 Task: Book a 90-minute vintage car driving experience with classic automobiles.
Action: Mouse moved to (476, 197)
Screenshot: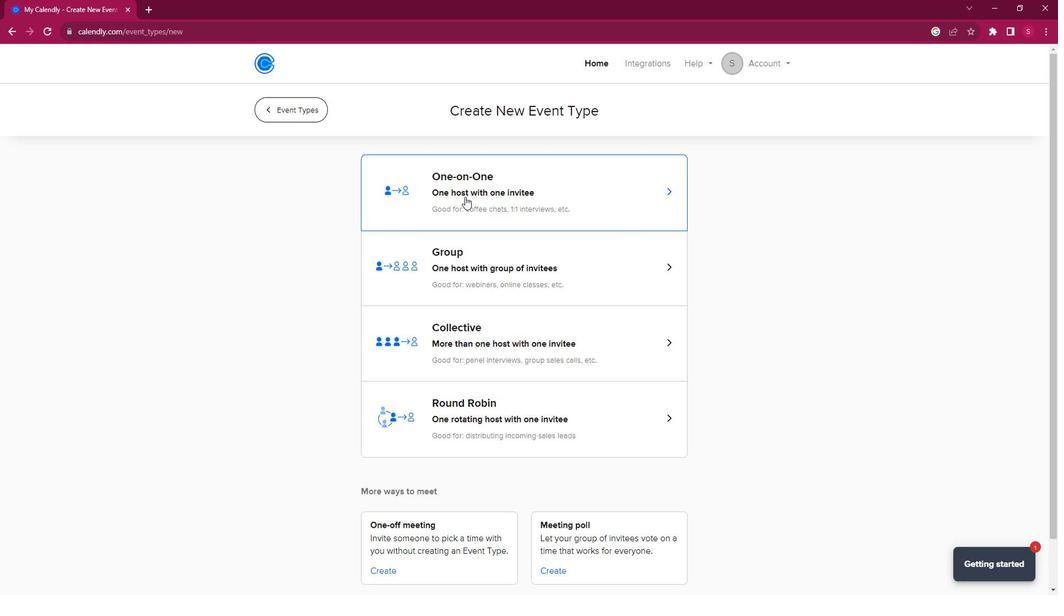 
Action: Mouse pressed left at (476, 197)
Screenshot: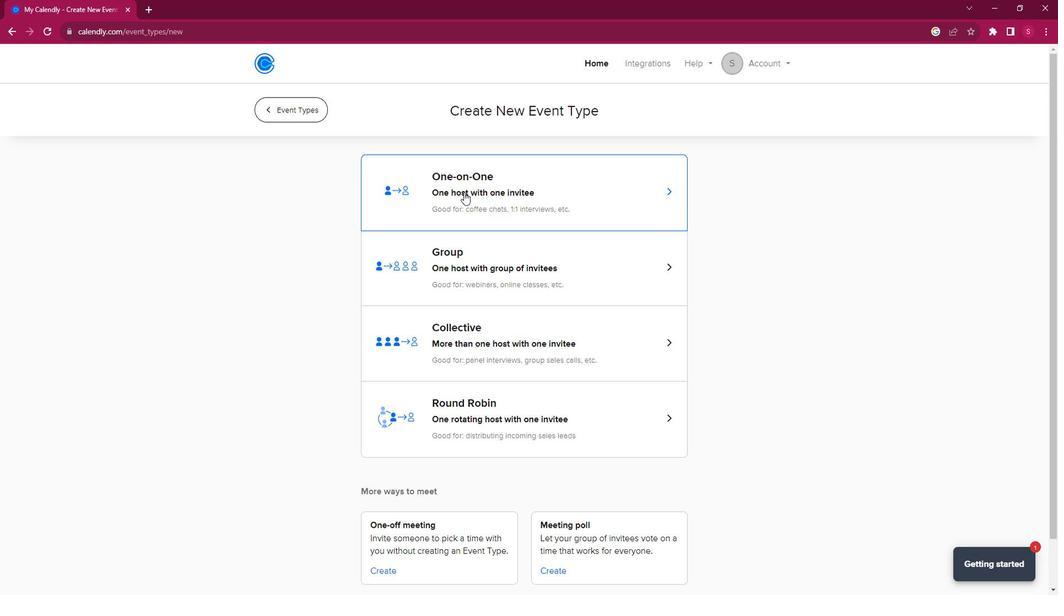 
Action: Mouse moved to (356, 264)
Screenshot: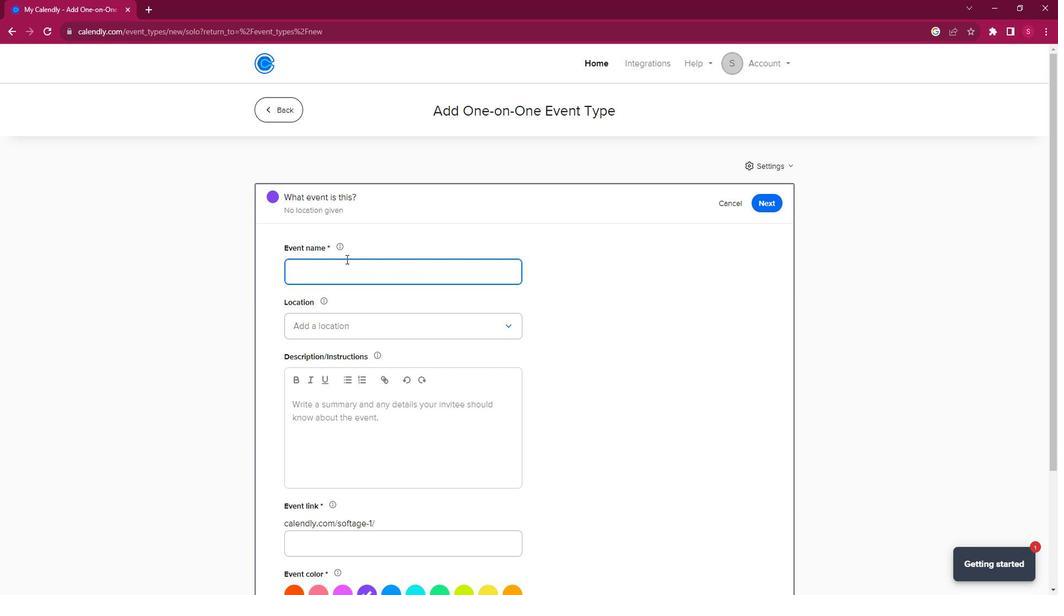 
Action: Key pressed <Key.shift><Key.shift><Key.shift><Key.shift><Key.shift><Key.shift><Key.shift><Key.shift><Key.shift><Key.shift><Key.shift><Key.shift>Vintage<Key.space><Key.shift><Key.shift>Car<Key.space><Key.shift><Key.shift>Driving<Key.space><Key.shift><Key.shift><Key.shift><Key.shift>Experience
Screenshot: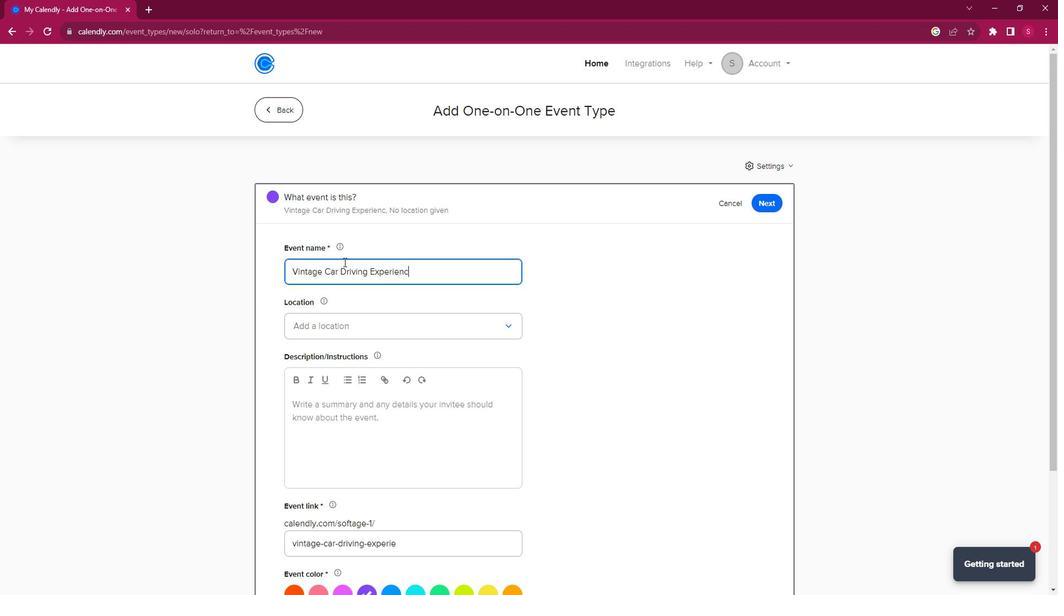 
Action: Mouse moved to (463, 329)
Screenshot: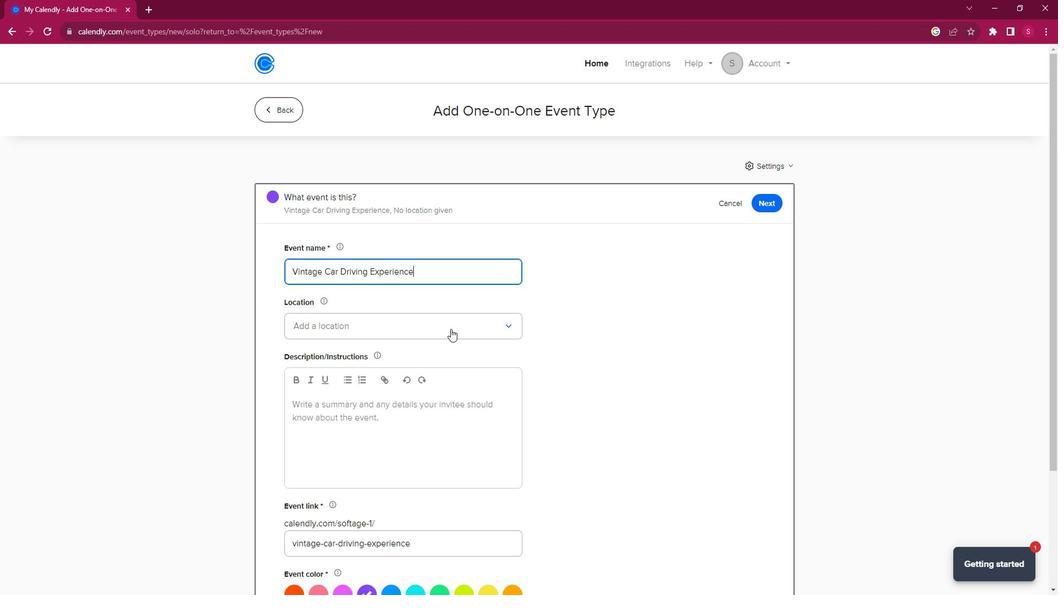 
Action: Mouse pressed left at (463, 329)
Screenshot: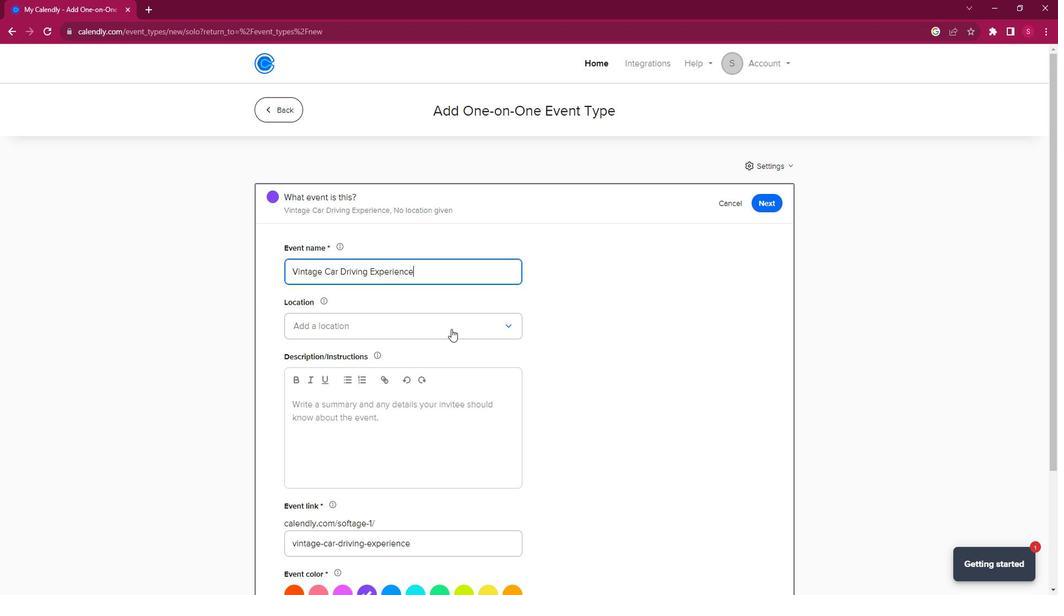 
Action: Mouse moved to (416, 353)
Screenshot: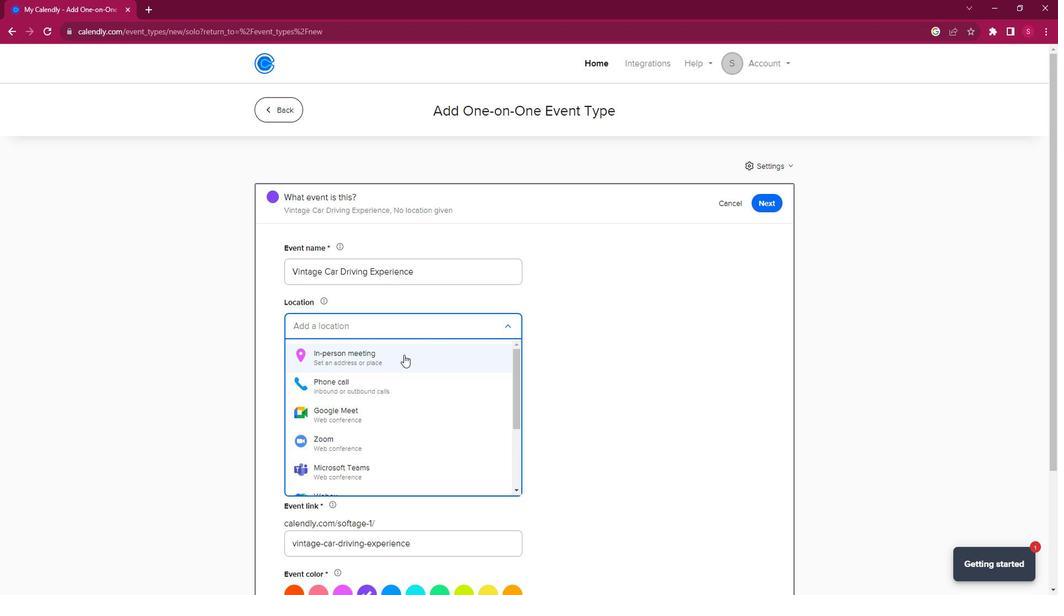 
Action: Mouse pressed left at (416, 353)
Screenshot: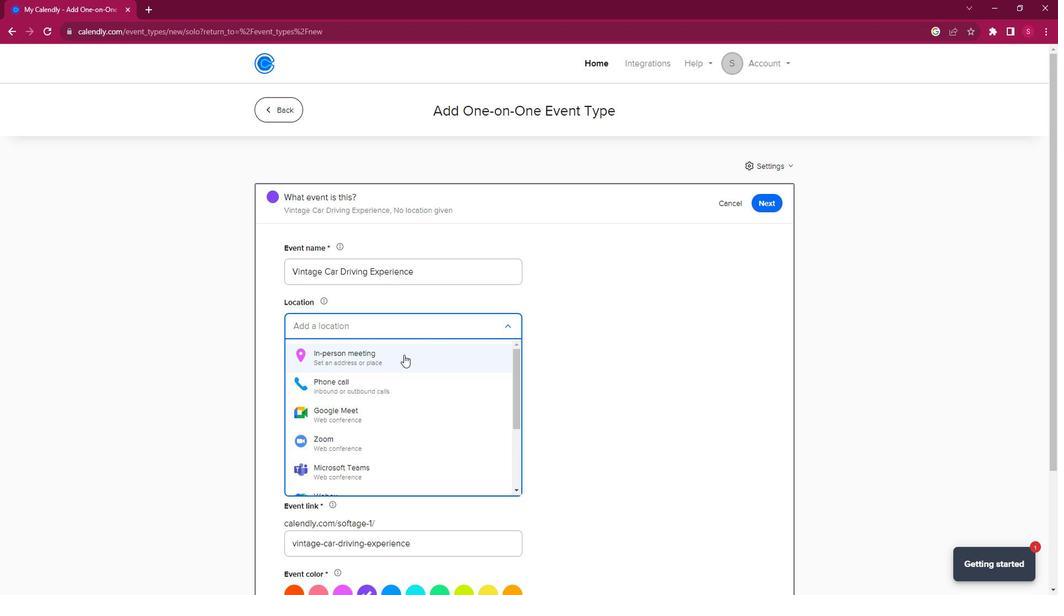 
Action: Mouse moved to (480, 201)
Screenshot: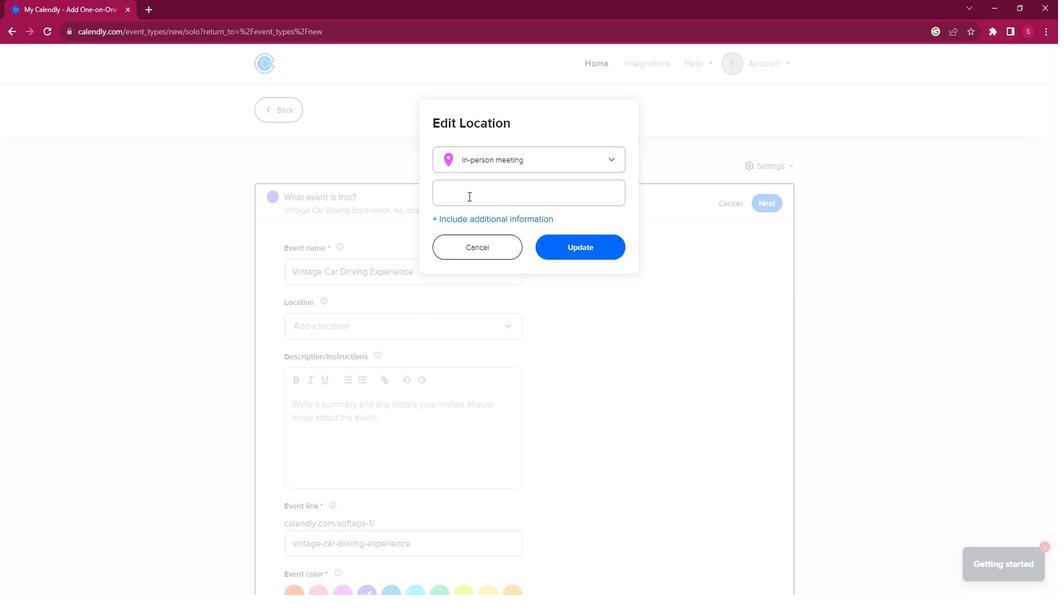 
Action: Mouse pressed left at (480, 201)
Screenshot: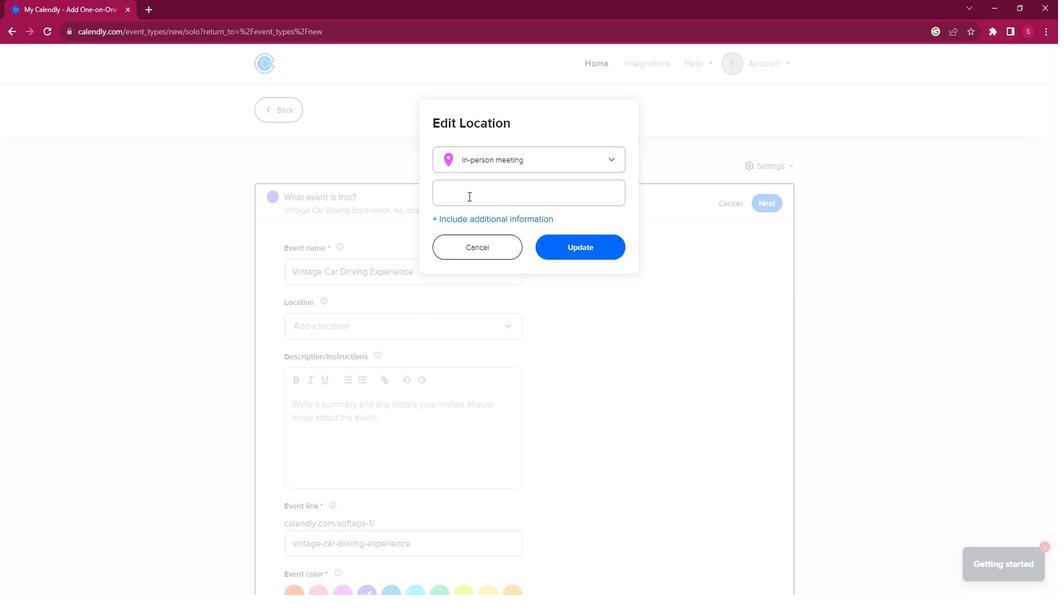 
Action: Key pressed <Key.shift>Vintage<Key.space><Key.shift><Key.shift><Key.shift>Car<Key.space><Key.shift><Key.shift><Key.shift><Key.shift><Key.shift><Key.shift><Key.shift><Key.shift><Key.shift><Key.shift><Key.shift><Key.shift><Key.shift><Key.shift><Key.shift><Key.shift><Key.shift>Hub,<Key.space><Key.shift><Key.shift>123<Key.space><Key.shift><Key.shift><Key.shift><Key.shift><Key.shift><Key.shift><Key.shift><Key.shift><Key.shift><Key.shift><Key.shift><Key.shift><Key.shift><Key.shift><Key.shift><Key.shift><Key.shift><Key.shift><Key.shift><Key.shift><Key.shift><Key.shift><Key.shift><Key.shift><Key.shift><Key.shift><Key.shift><Key.shift><Key.shift>Retro<Key.space><Key.shift>Road<Key.space><Key.backspace>,<Key.space><Key.shift><Key.shift><Key.shift><Key.shift><Key.shift><Key.shift><Key.shift><Key.shift><Key.shift>Nostalgia<Key.space><Key.shift>Springs,<Key.space><Key.shift><Key.shift><Key.shift><Key.shift>CA<Key.space>54321,<Key.space><Key.shift><Key.shift><Key.shift><Key.shift><Key.shift><Key.shift><Key.shift><Key.shift><Key.shift><Key.shift><Key.shift><Key.shift><Key.shift><Key.shift><Key.shift><Key.shift>United<Key.space><Key.shift>States
Screenshot: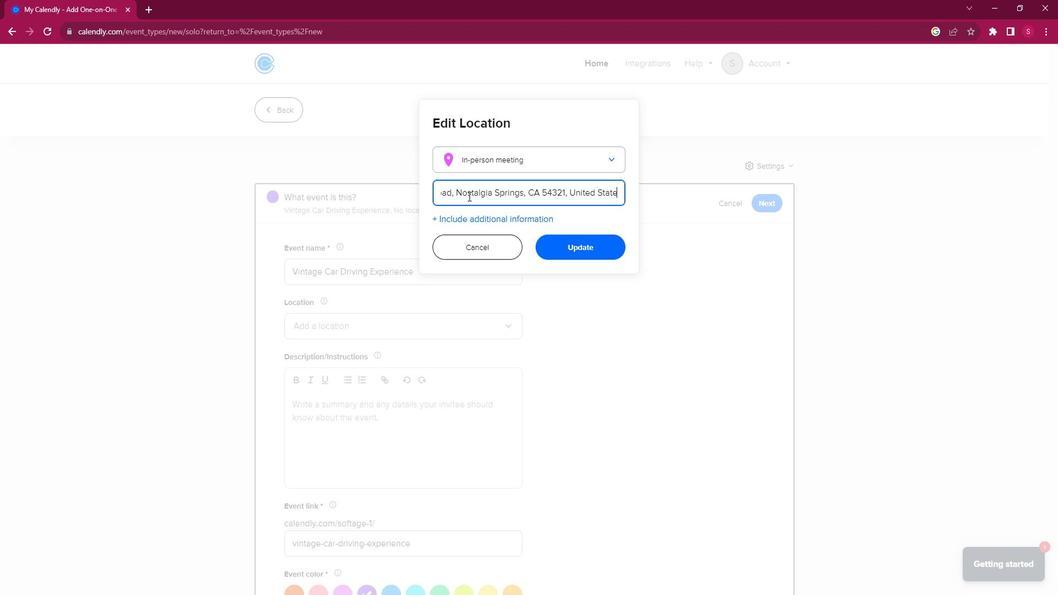 
Action: Mouse moved to (590, 248)
Screenshot: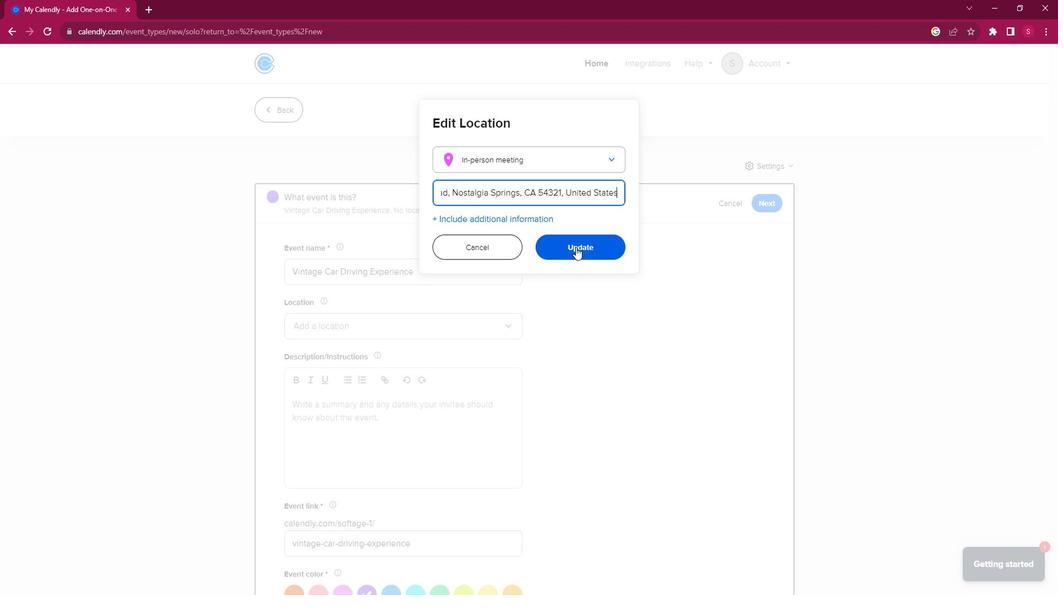 
Action: Mouse pressed left at (590, 248)
Screenshot: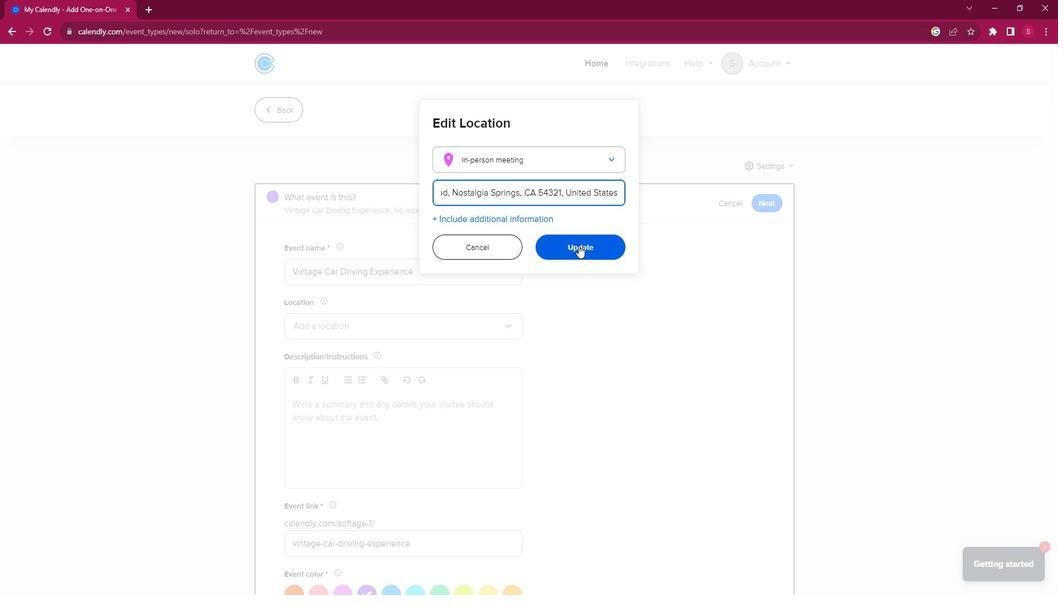 
Action: Mouse moved to (357, 441)
Screenshot: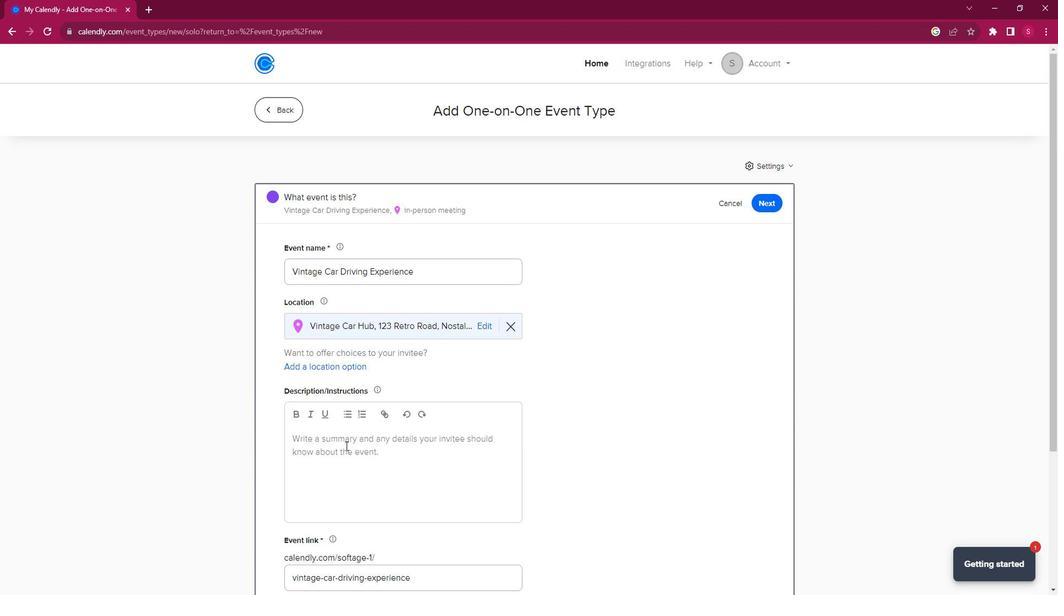 
Action: Mouse pressed left at (357, 441)
Screenshot: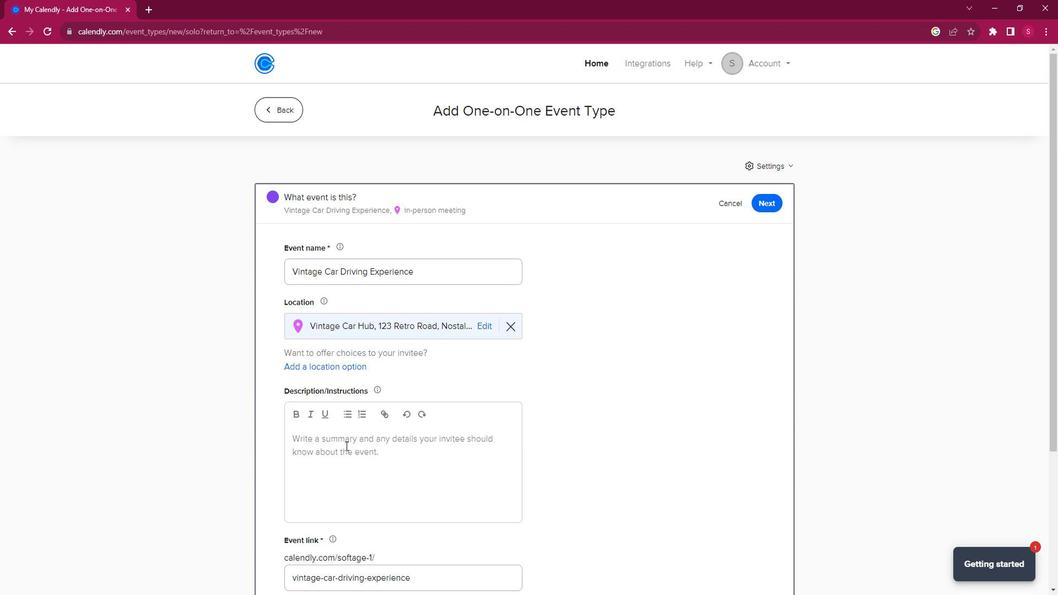 
Action: Key pressed <Key.shift>Welcome<Key.space><Key.shift>experince<Key.space>the<Key.space><Key.left><Key.left><Key.left><Key.left><Key.left><Key.left><Key.left><Key.left><Key.left><Key.left><Key.right><Key.right>e<Key.down>sheer<Key.space>joy<Key.space>of<Key.space>driving<Key.space>vintage<Key.space>classm<Key.backspace>ic<Key.space>automobiles<Key.space>in<Key.space>our<Key.space>adventure.<Key.space><Key.shift>Our<Key.space><Key.shift>Classic<Key.space><Key.shift>Car<Key.space><Key.shift>Driving<Key.space><Key.shift>Experience<Key.space>u<Key.backspace>is<Key.space>a<Key.space>f<Key.backspace>dream<Key.space>come<Key.space>true<Key.space>for<Key.space>car<Key.space>enthusiasts<Key.space>and<Key.space>history<Key.space>buffs<Key.space>alike.<Key.space><Key.shift><Key.shift><Key.shift><Key.shift><Key.shift>Get<Key.space>behind<Key.space>the<Key.space>wheel<Key.space>of<Key.space>iconic<Key.space>cars<Key.space>fron<Key.backspace>m<Key.space>a<Key.space>bygone<Key.space>ere<Key.backspace>a,<Key.space>feel<Key.space>the<Key.space>rumble<Key.space>of<Key.space>their<Key.space>engines,<Key.space>and<Key.space>cruise<Key.space>through<Key.space>scenic<Key.space>landscapes<Key.space>for<Key.space>an<Key.space>i<Key.backspace>unforgettable<Key.space>journey<Key.space>through<Key.space>time.
Screenshot: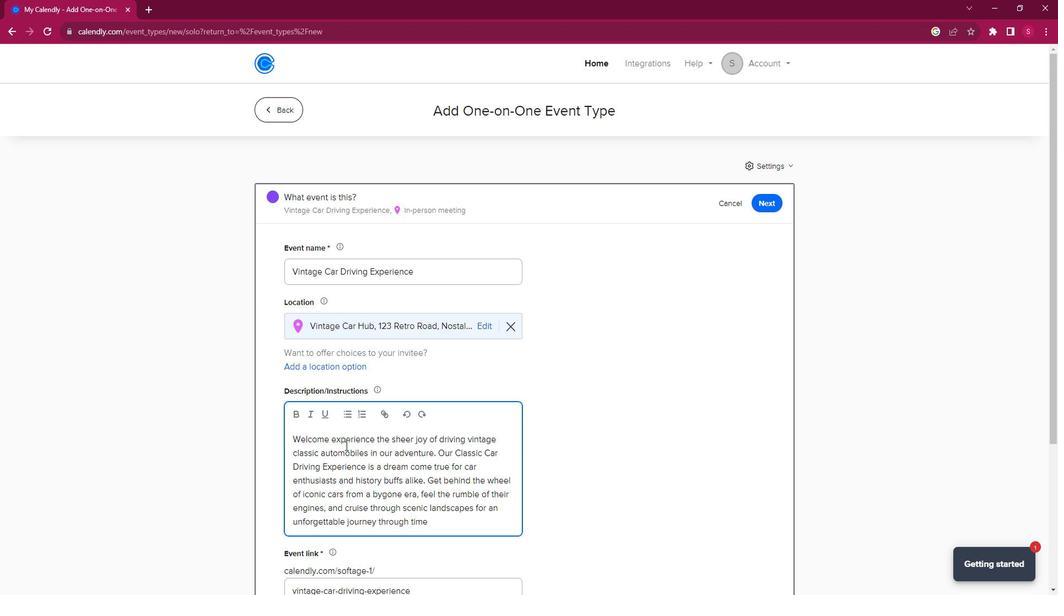 
Action: Mouse moved to (496, 487)
Screenshot: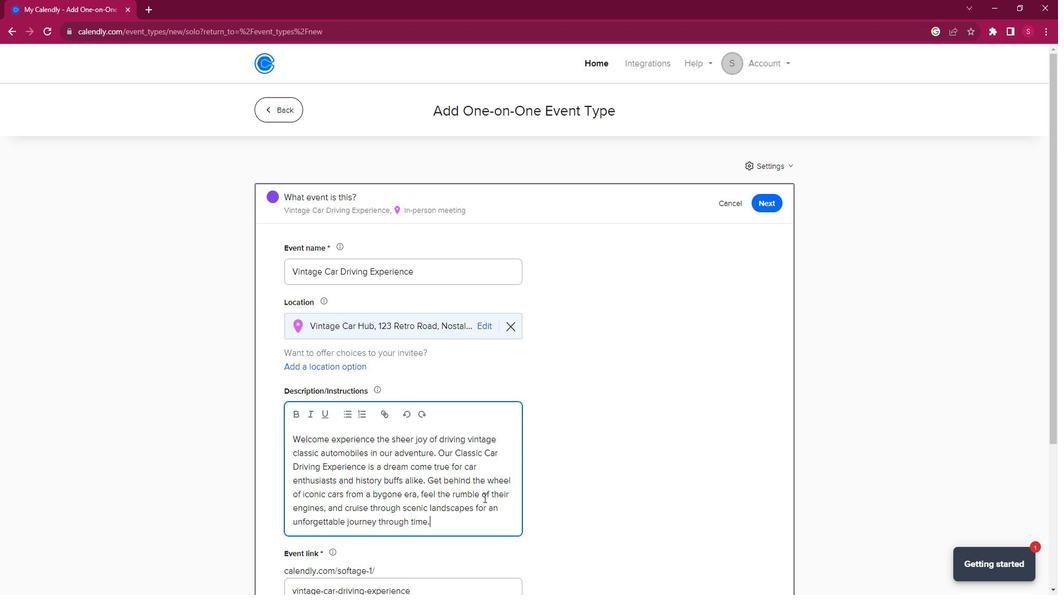 
Action: Mouse scrolled (496, 487) with delta (0, 0)
Screenshot: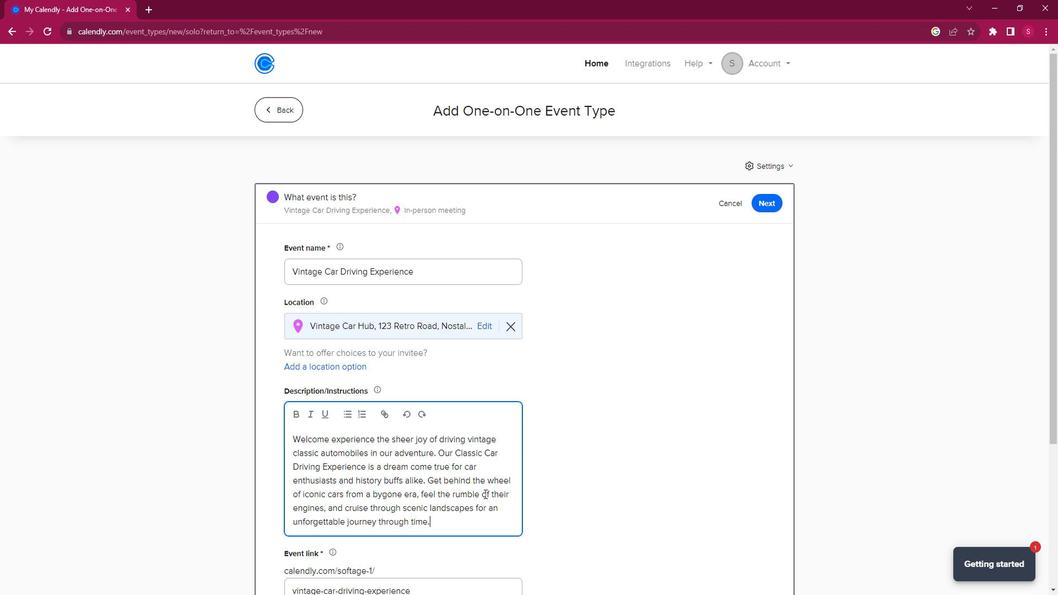 
Action: Mouse scrolled (496, 487) with delta (0, 0)
Screenshot: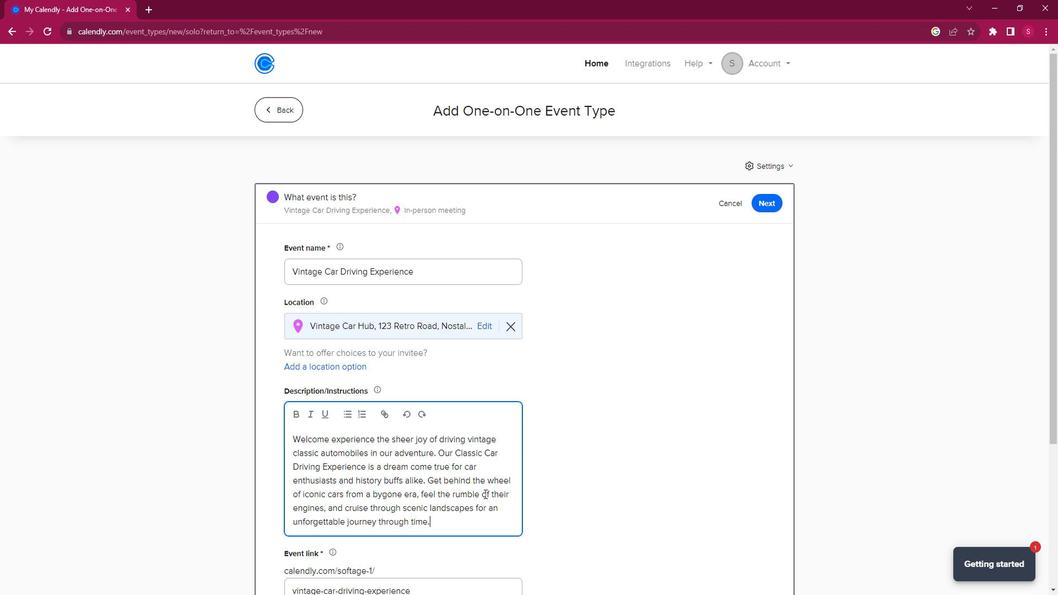 
Action: Mouse scrolled (496, 487) with delta (0, 0)
Screenshot: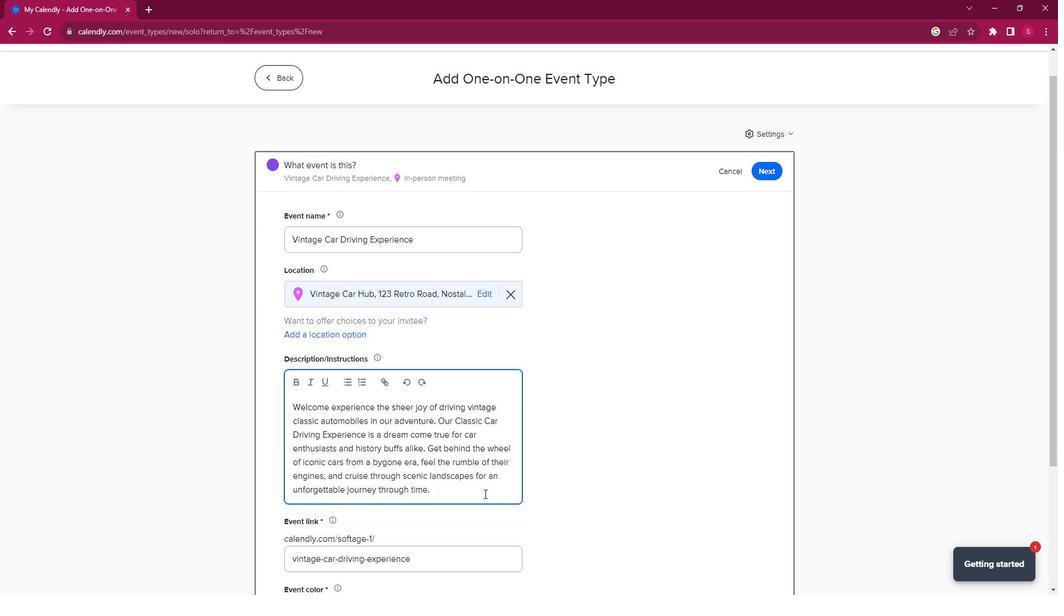 
Action: Mouse moved to (337, 465)
Screenshot: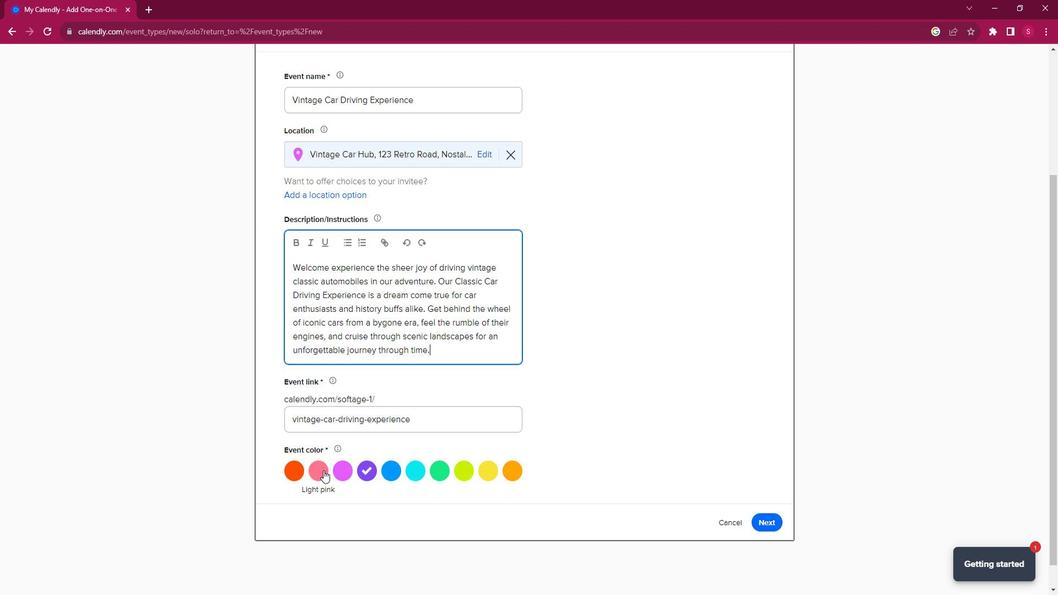 
Action: Mouse pressed left at (337, 465)
Screenshot: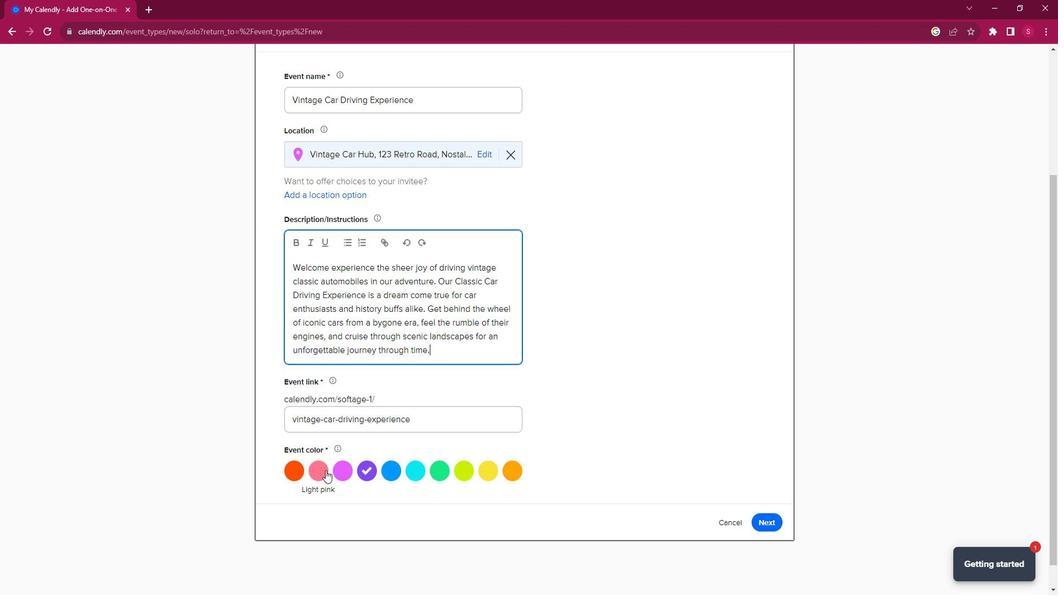 
Action: Mouse moved to (773, 513)
Screenshot: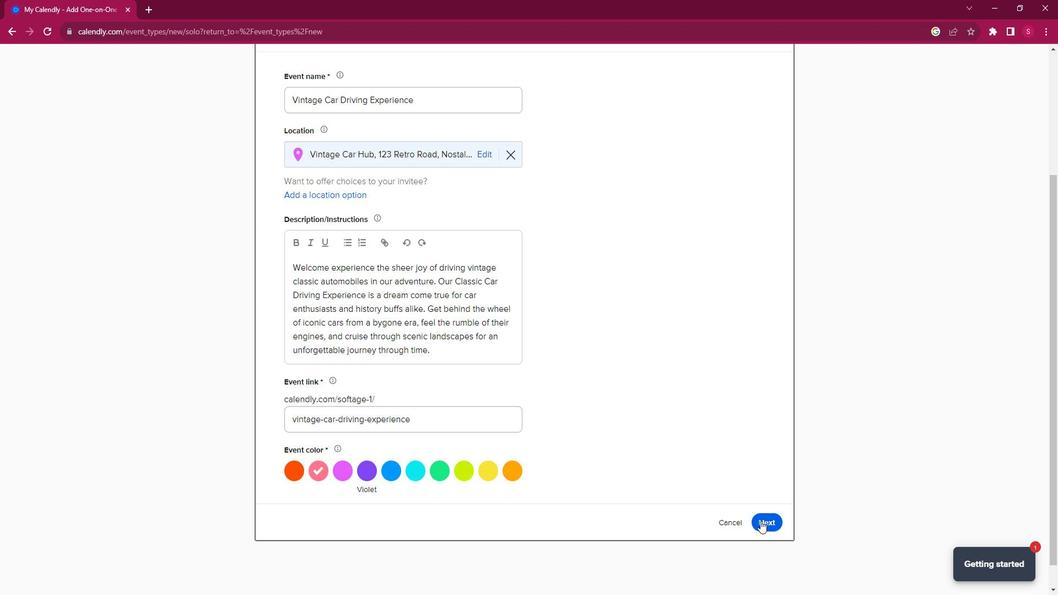 
Action: Mouse pressed left at (773, 513)
Screenshot: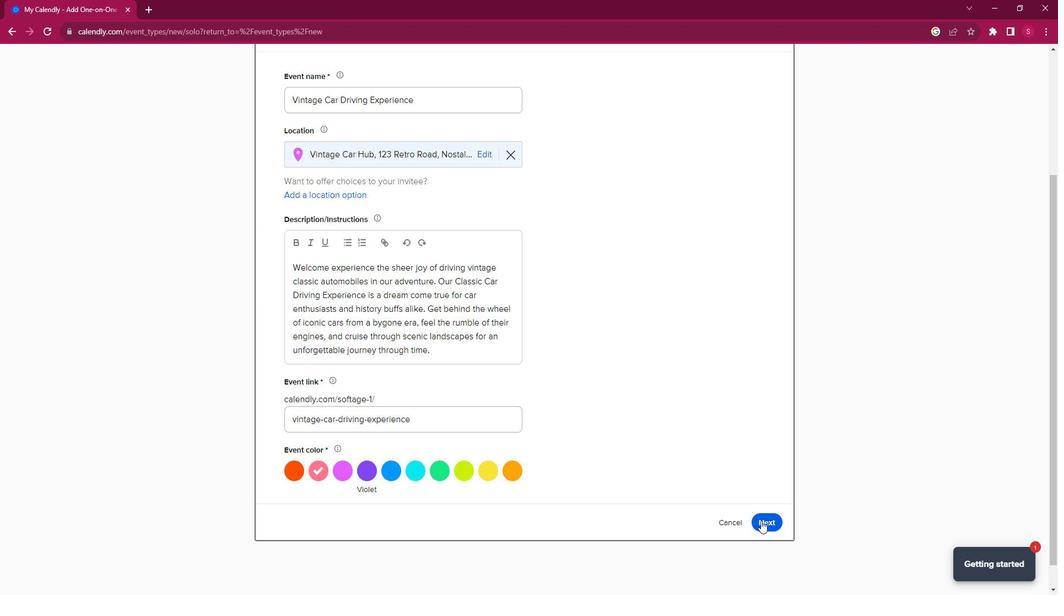 
Action: Mouse moved to (500, 307)
Screenshot: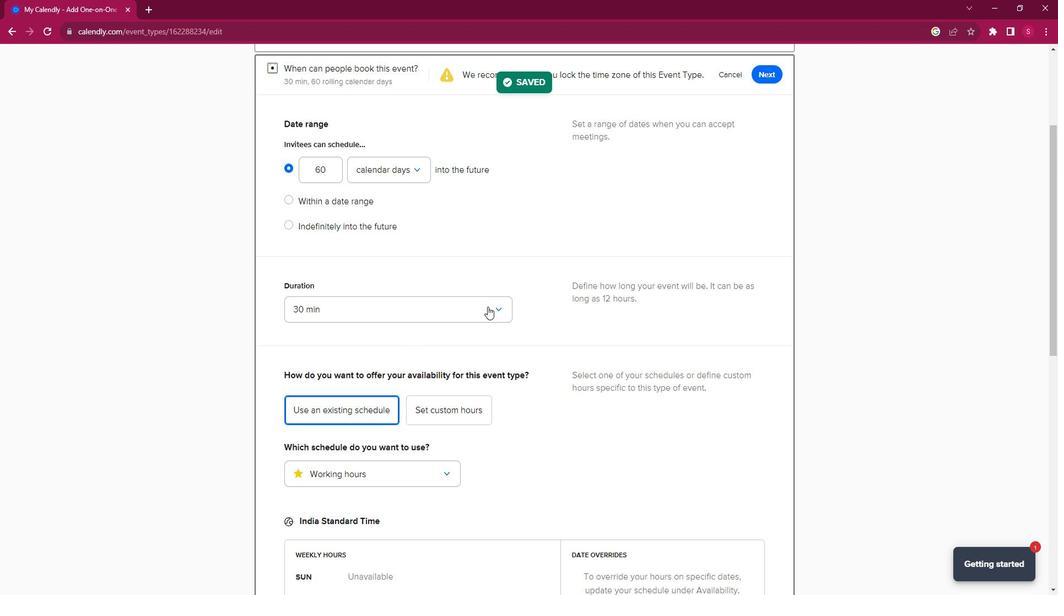 
Action: Mouse pressed left at (500, 307)
Screenshot: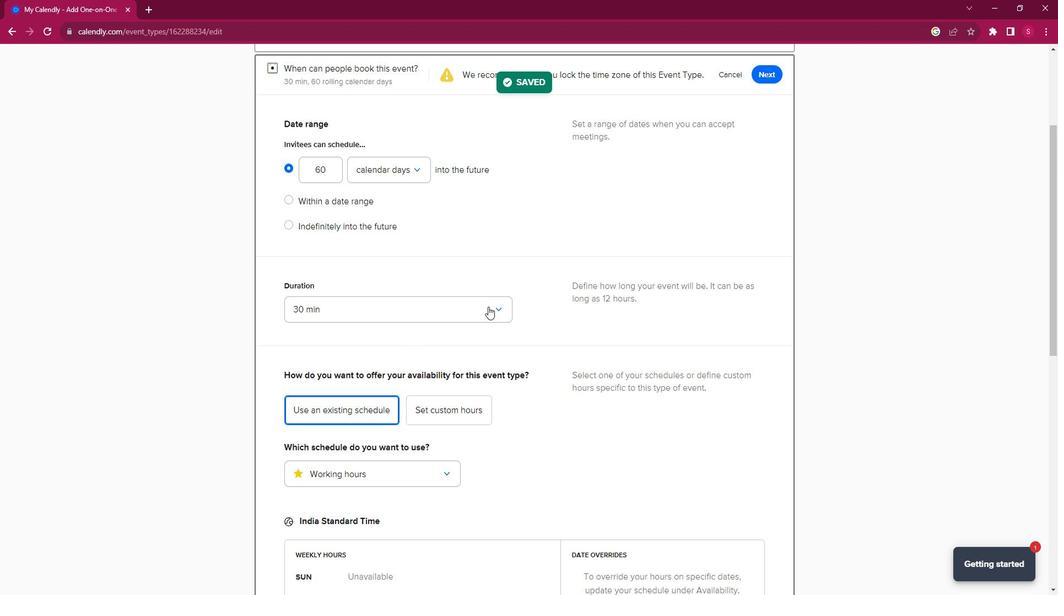 
Action: Mouse moved to (379, 426)
Screenshot: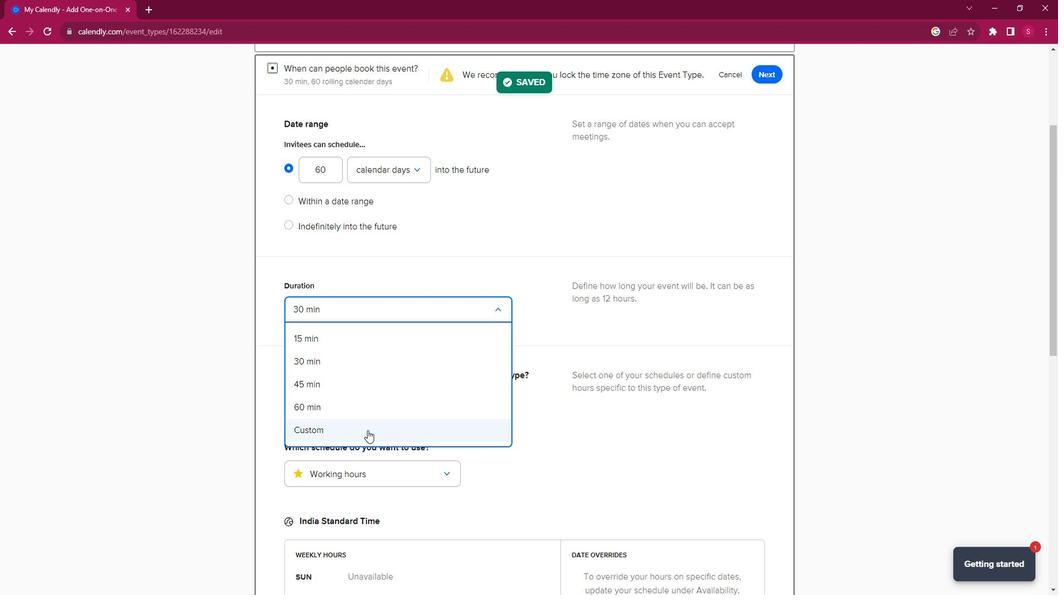 
Action: Mouse pressed left at (379, 426)
Screenshot: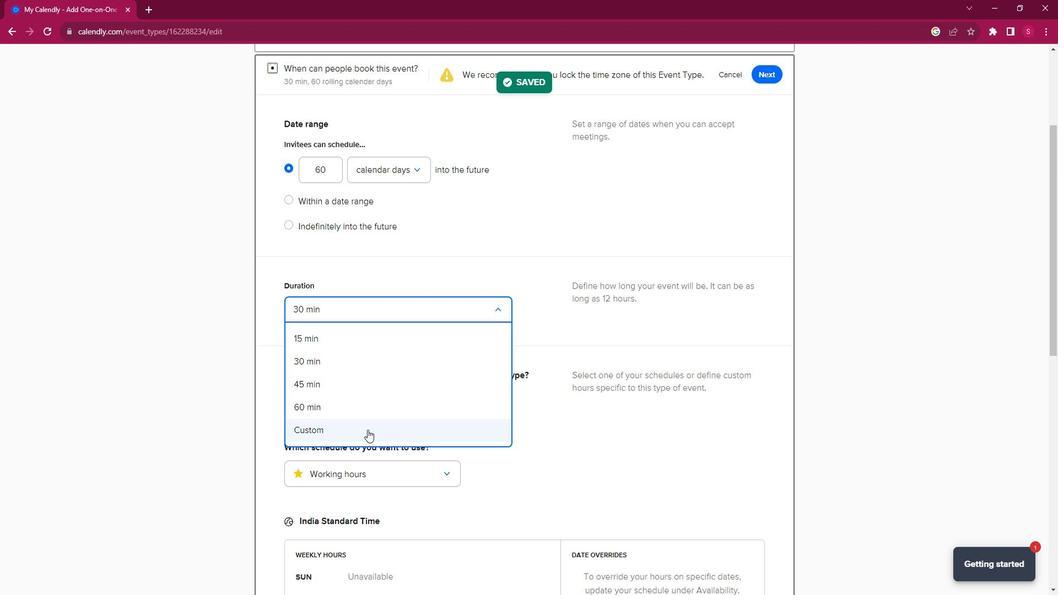 
Action: Mouse moved to (355, 340)
Screenshot: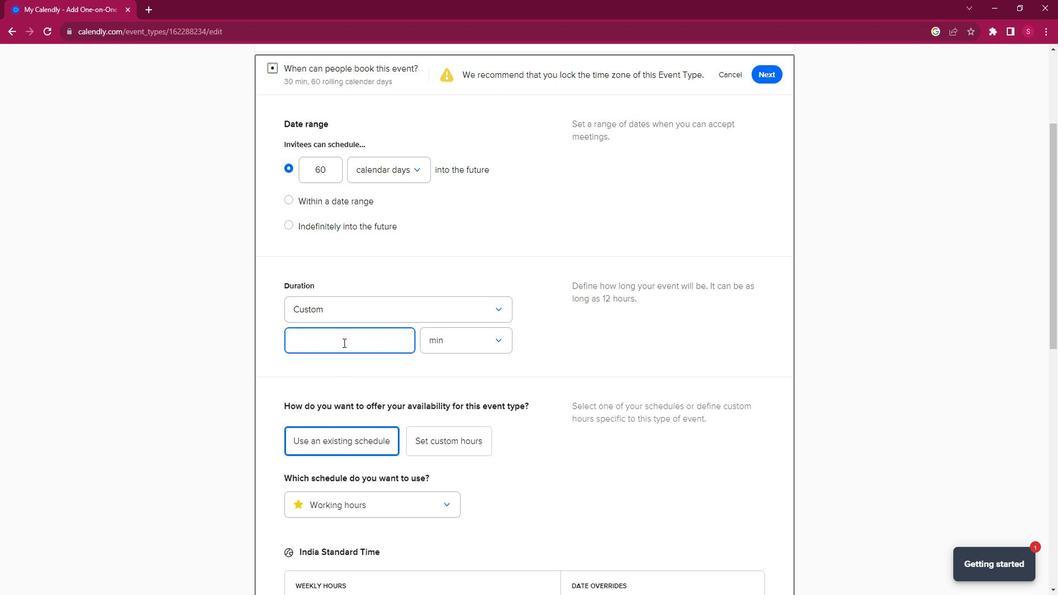 
Action: Key pressed 90
Screenshot: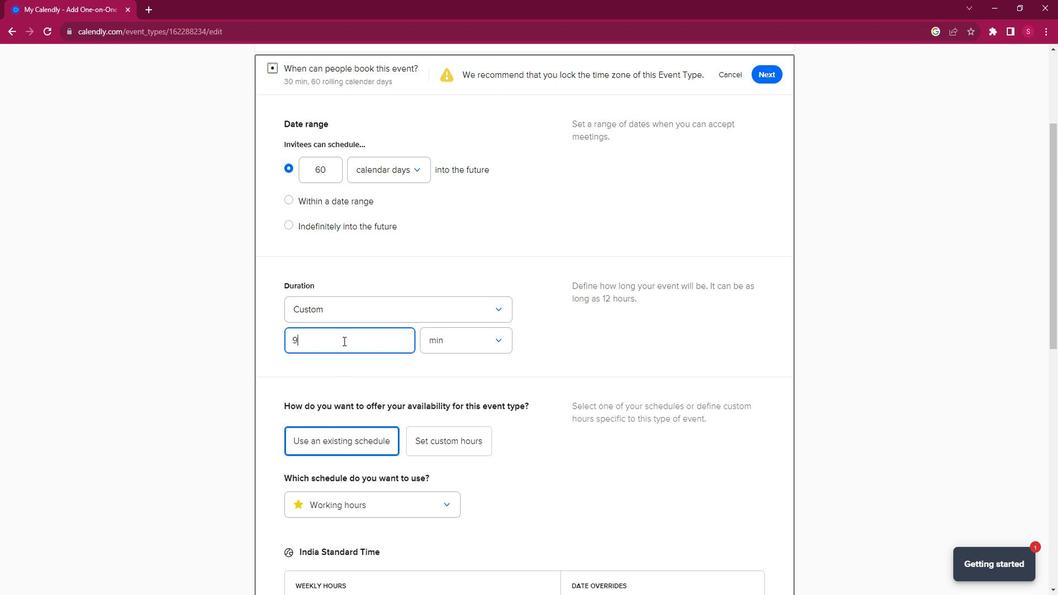 
Action: Mouse moved to (657, 378)
Screenshot: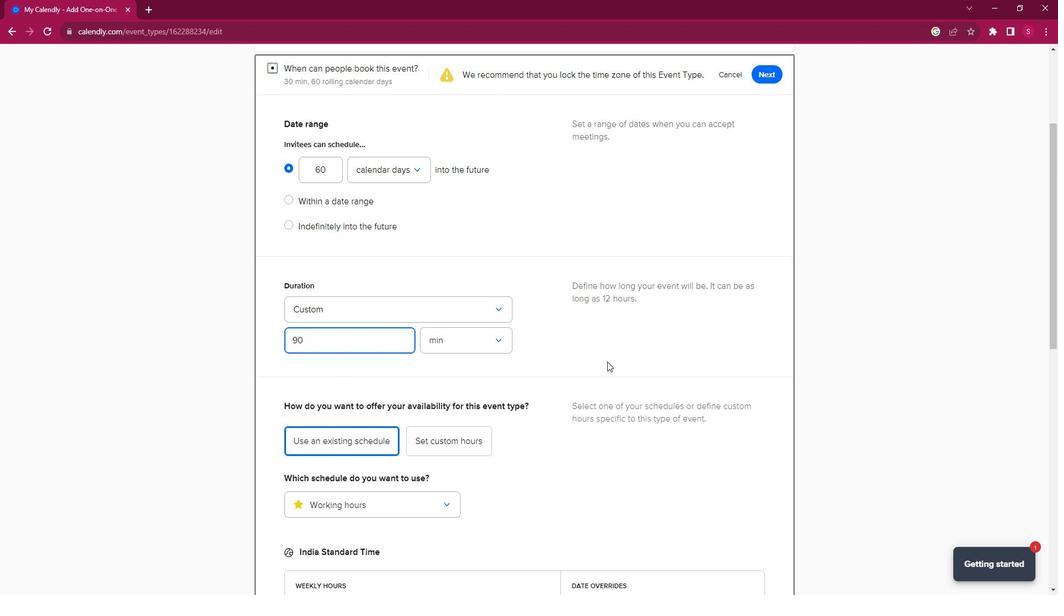 
Action: Mouse scrolled (657, 378) with delta (0, 0)
Screenshot: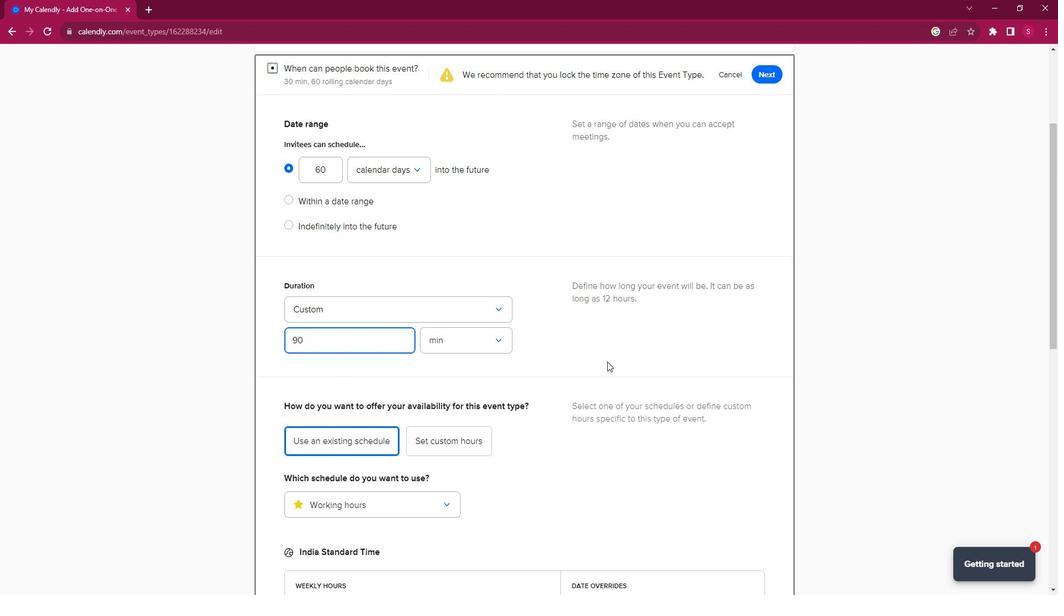 
Action: Mouse moved to (663, 380)
Screenshot: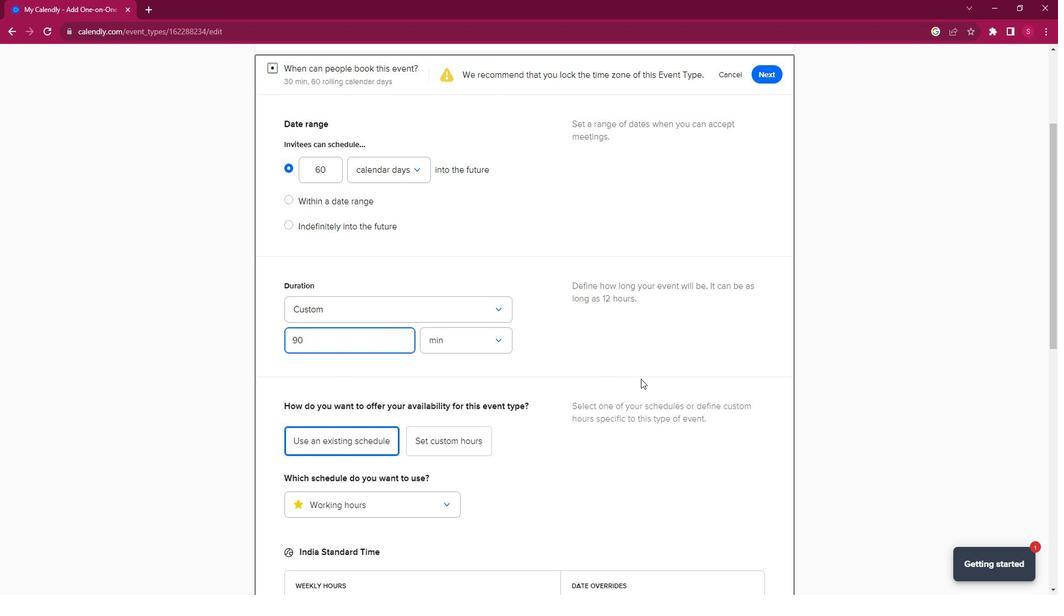 
Action: Mouse scrolled (663, 379) with delta (0, 0)
Screenshot: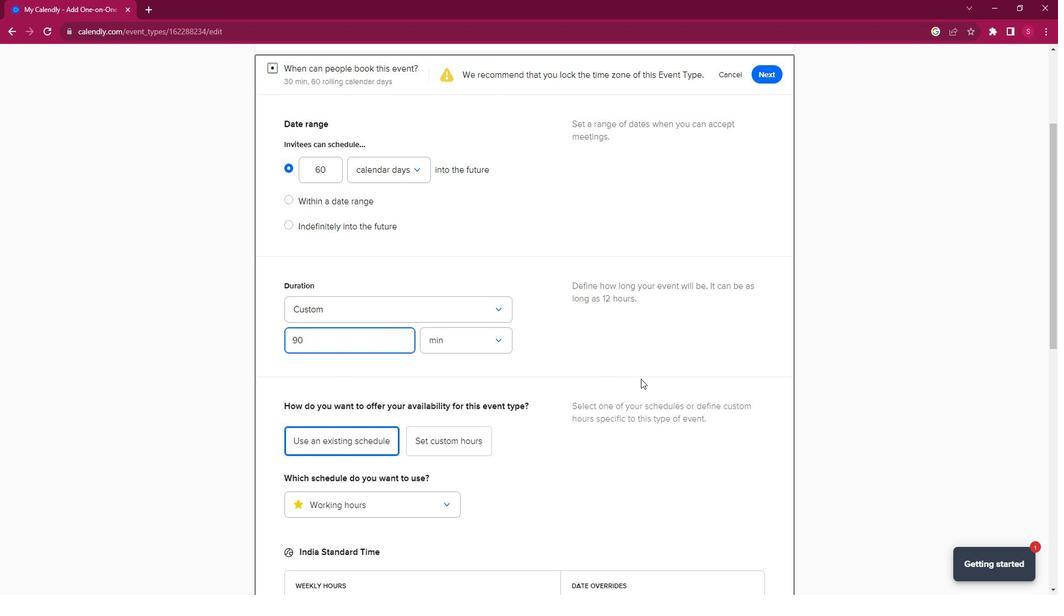 
Action: Mouse moved to (665, 380)
Screenshot: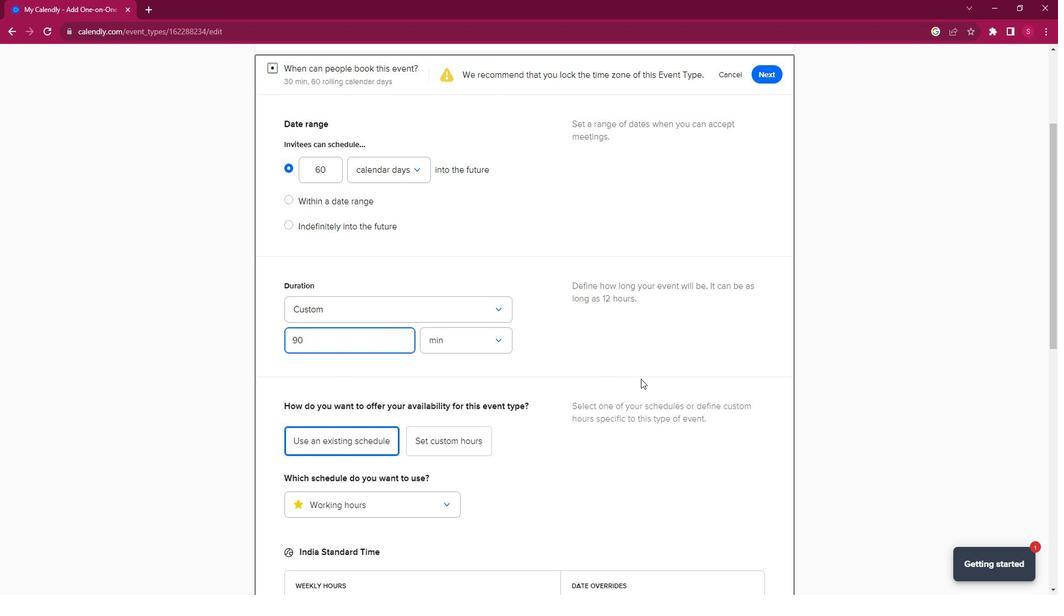
Action: Mouse scrolled (665, 380) with delta (0, 0)
Screenshot: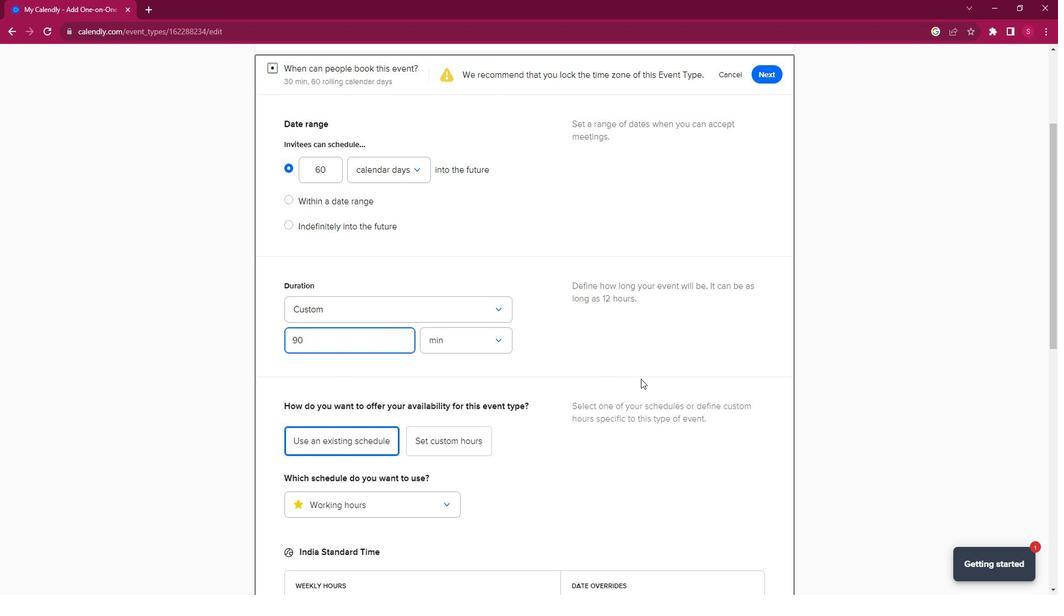 
Action: Mouse moved to (666, 381)
Screenshot: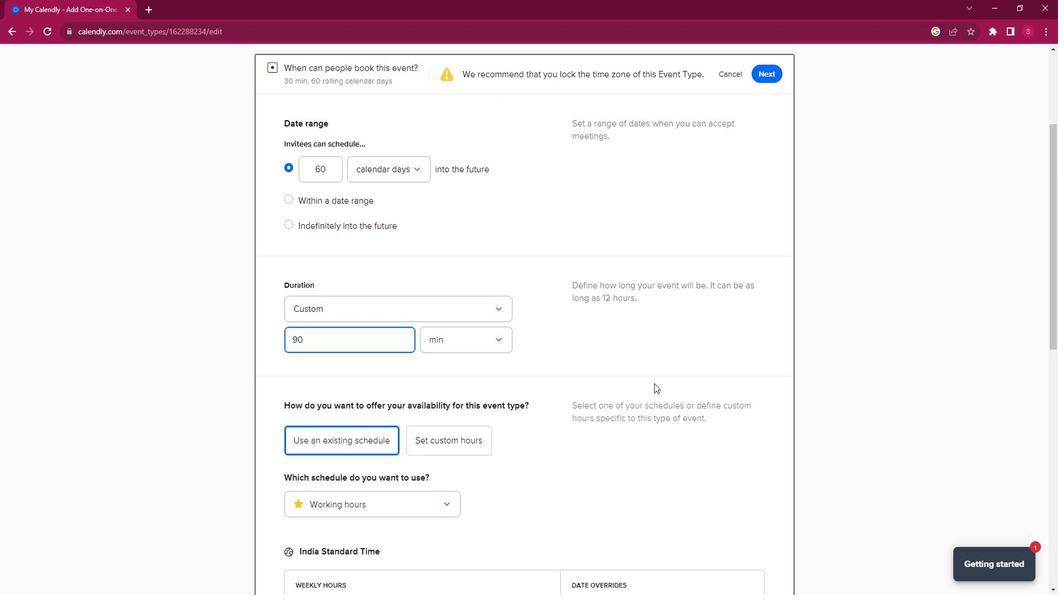 
Action: Mouse scrolled (666, 380) with delta (0, 0)
Screenshot: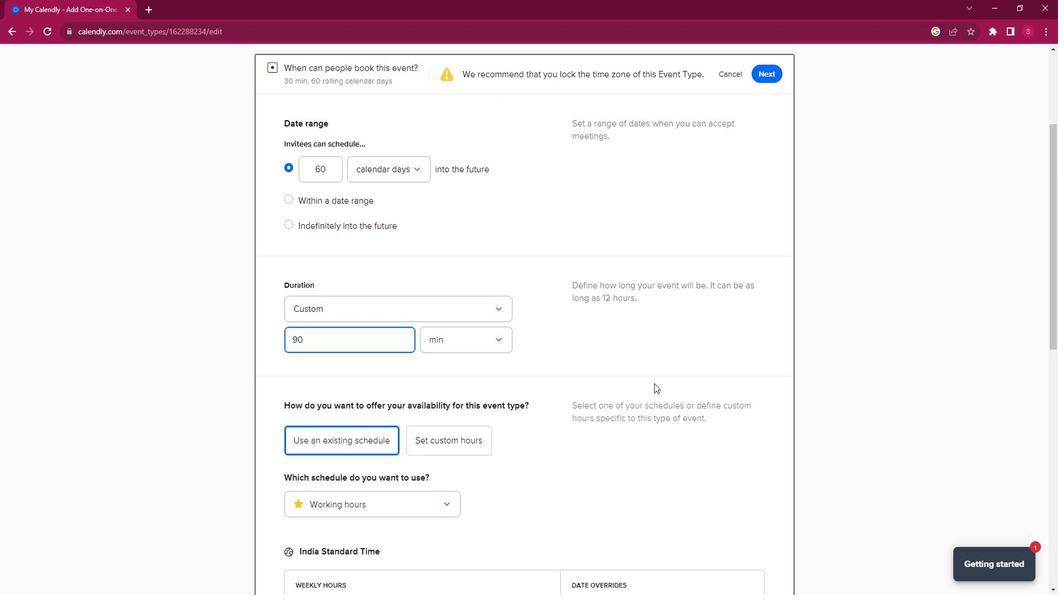 
Action: Mouse scrolled (666, 380) with delta (0, 0)
Screenshot: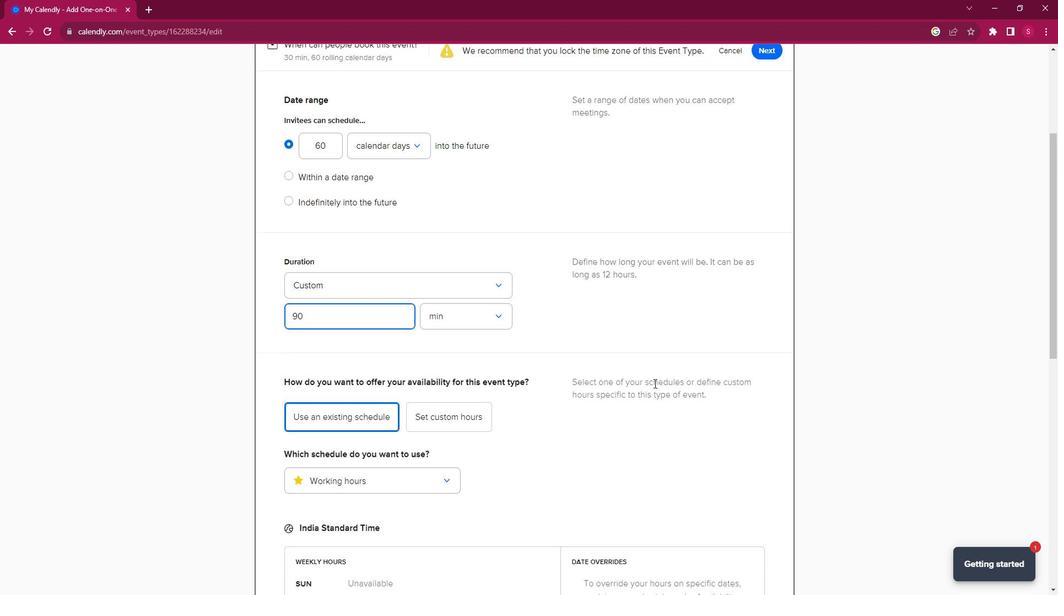 
Action: Mouse scrolled (666, 380) with delta (0, 0)
Screenshot: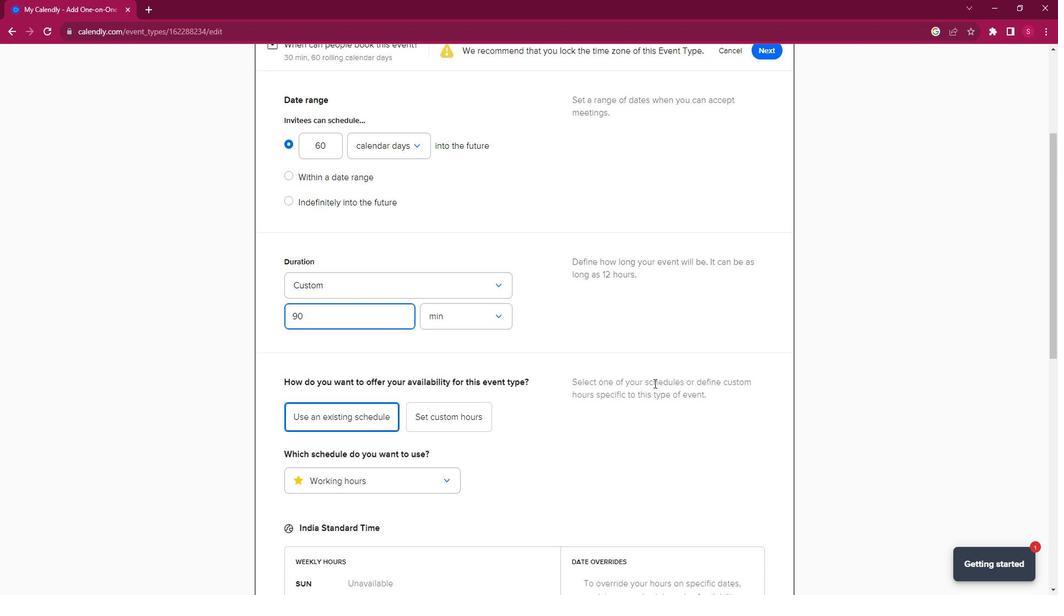 
Action: Mouse moved to (661, 429)
Screenshot: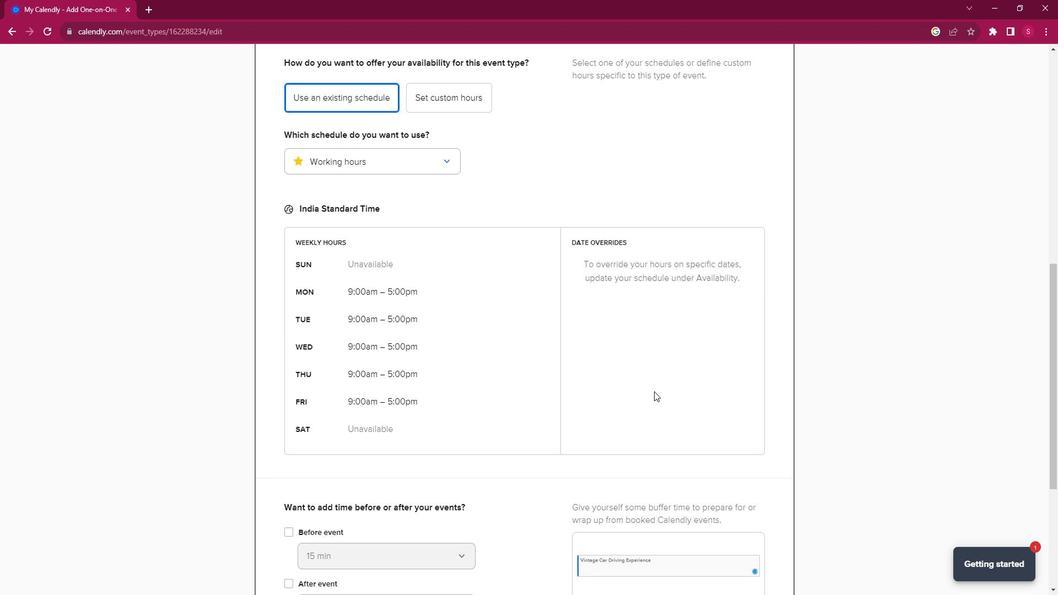 
Action: Mouse scrolled (661, 429) with delta (0, 0)
Screenshot: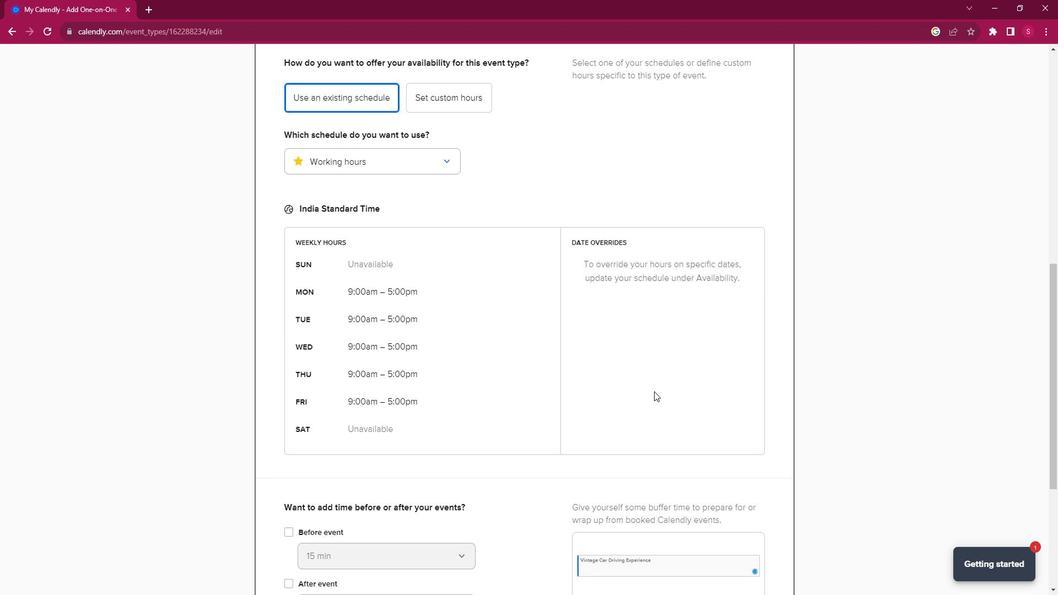 
Action: Mouse moved to (659, 434)
Screenshot: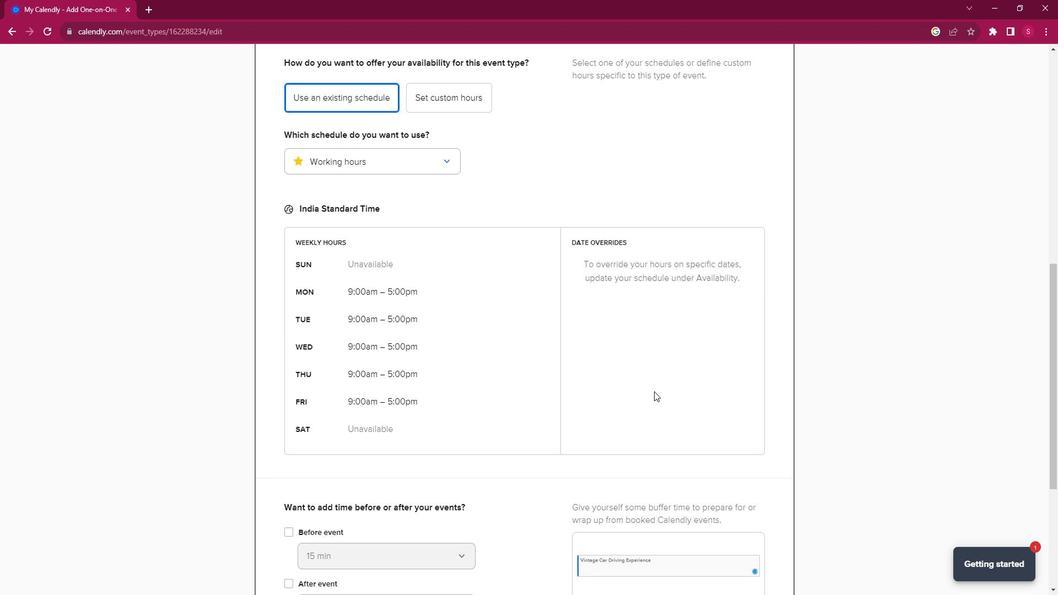 
Action: Mouse scrolled (659, 433) with delta (0, 0)
Screenshot: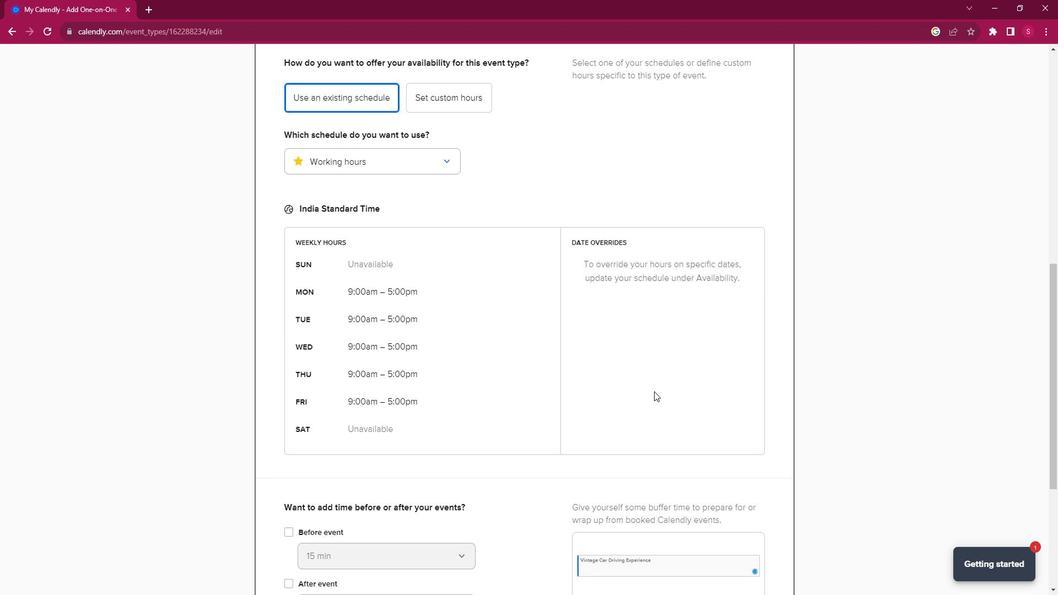 
Action: Mouse scrolled (659, 433) with delta (0, 0)
Screenshot: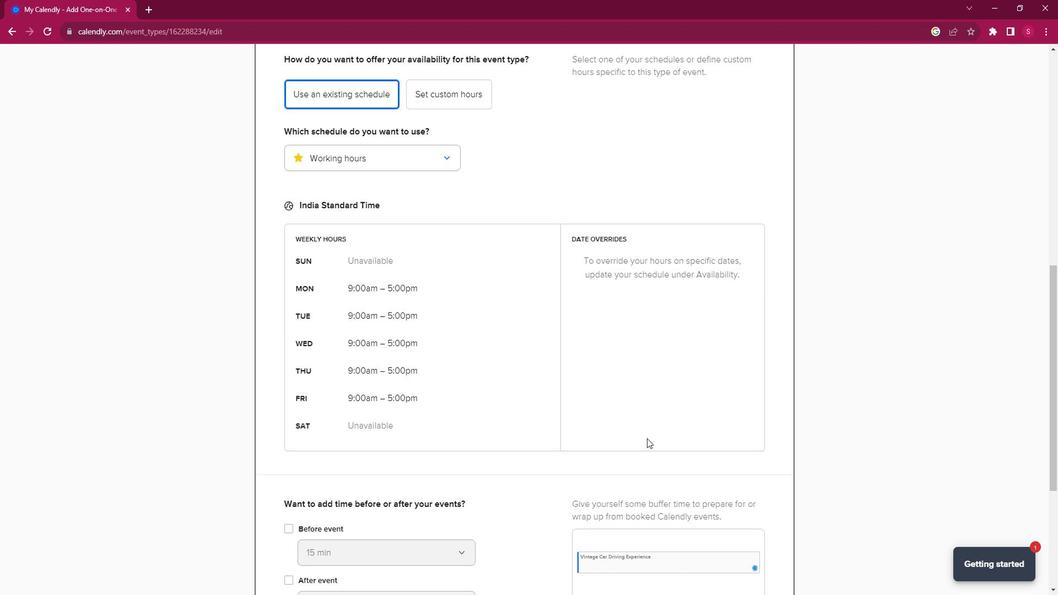 
Action: Mouse scrolled (659, 433) with delta (0, 0)
Screenshot: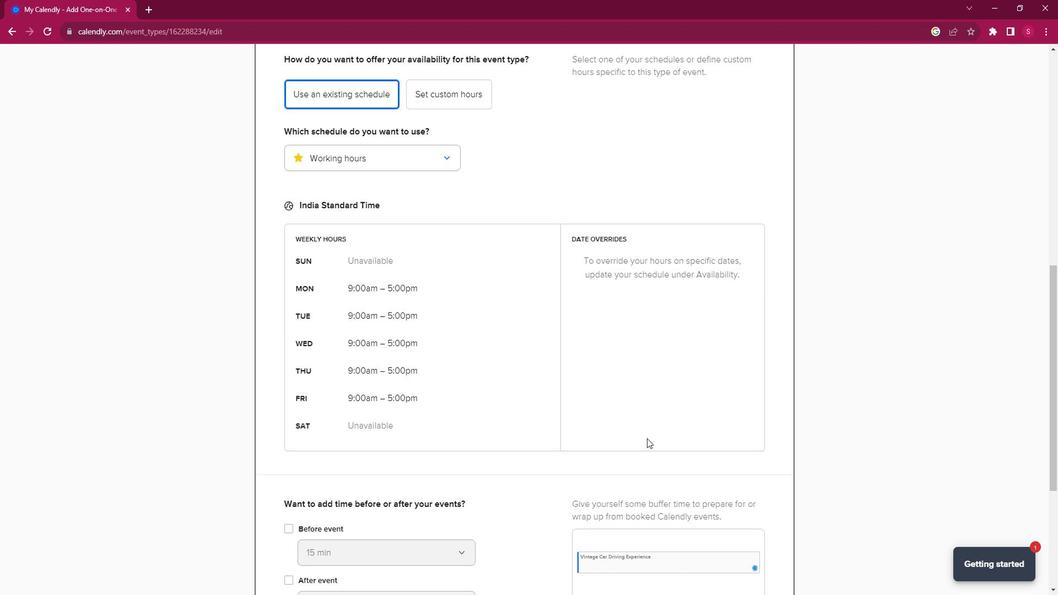 
Action: Mouse moved to (786, 494)
Screenshot: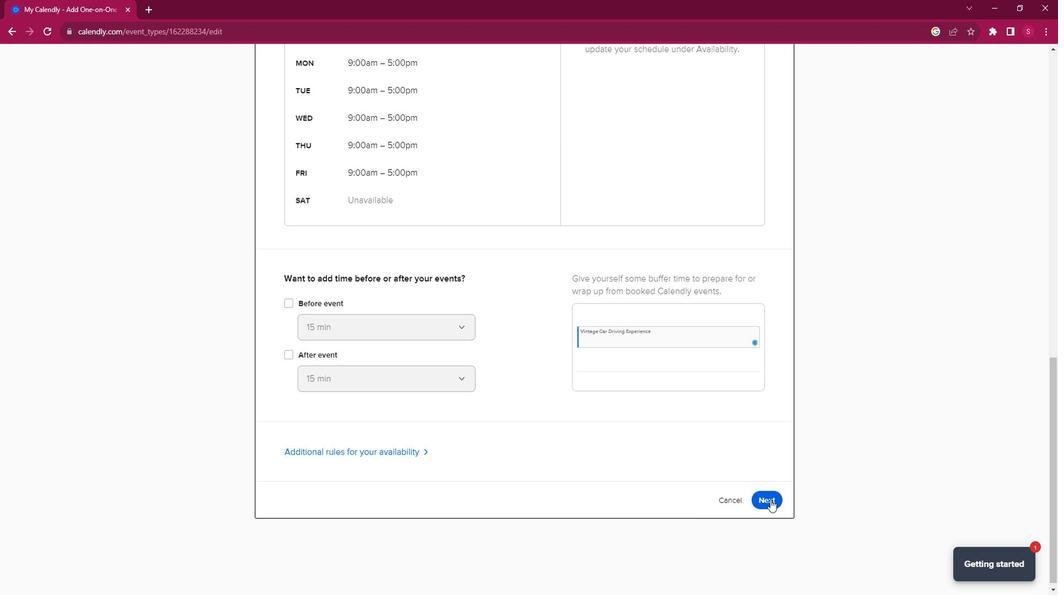
Action: Mouse pressed left at (786, 494)
Screenshot: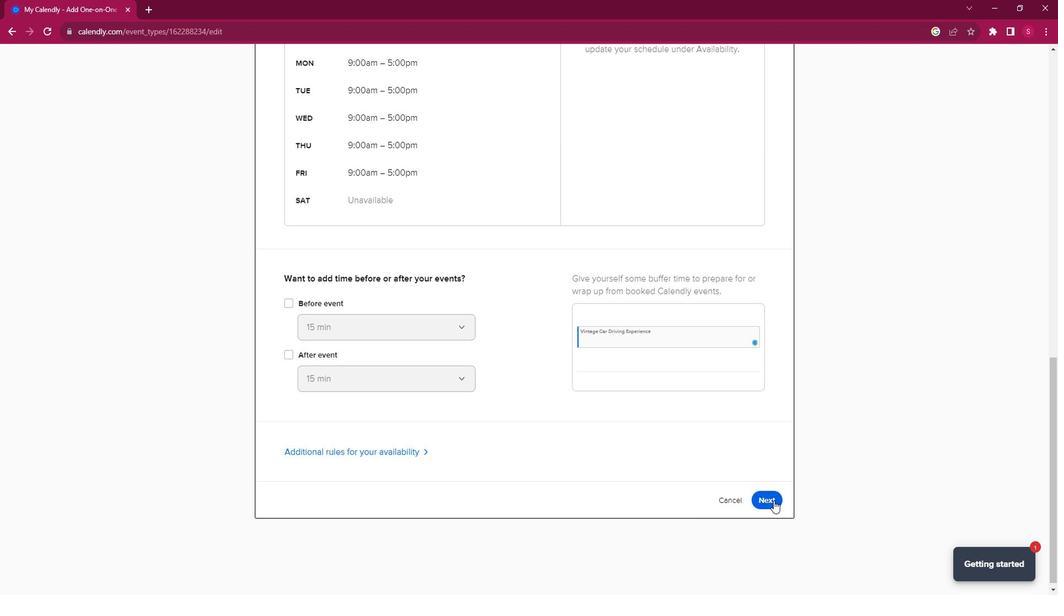 
